 Task: Set the scaling mode for the video scaling filter to "Experimental".
Action: Mouse moved to (121, 12)
Screenshot: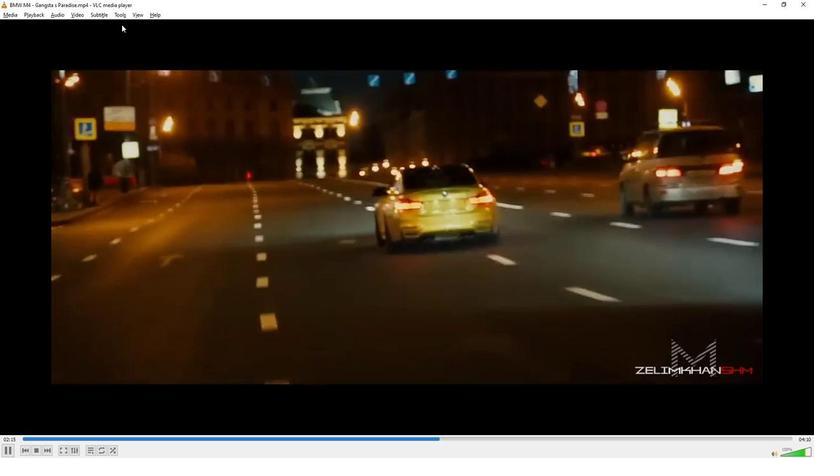 
Action: Mouse pressed left at (121, 12)
Screenshot: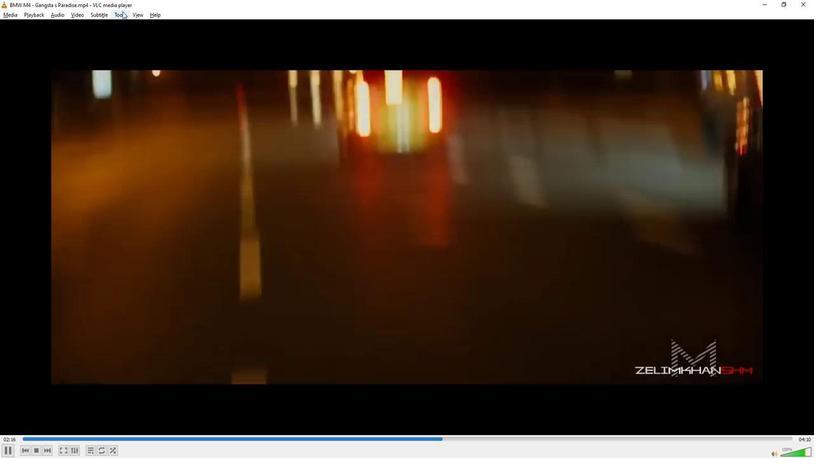 
Action: Mouse moved to (131, 114)
Screenshot: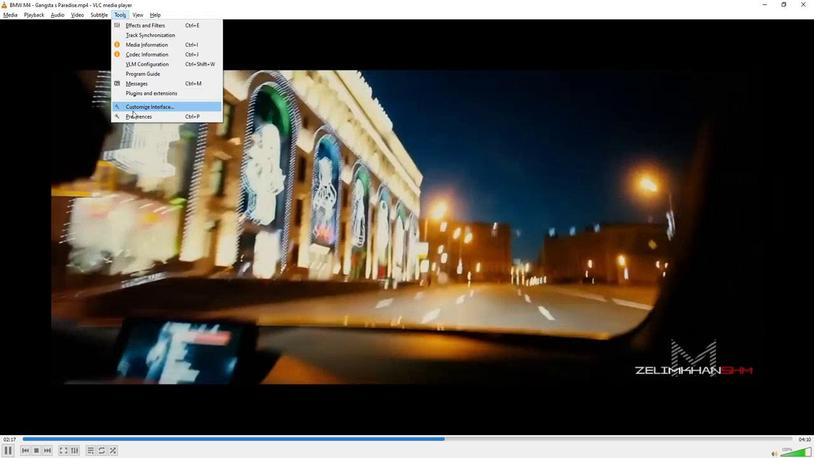 
Action: Mouse pressed left at (131, 114)
Screenshot: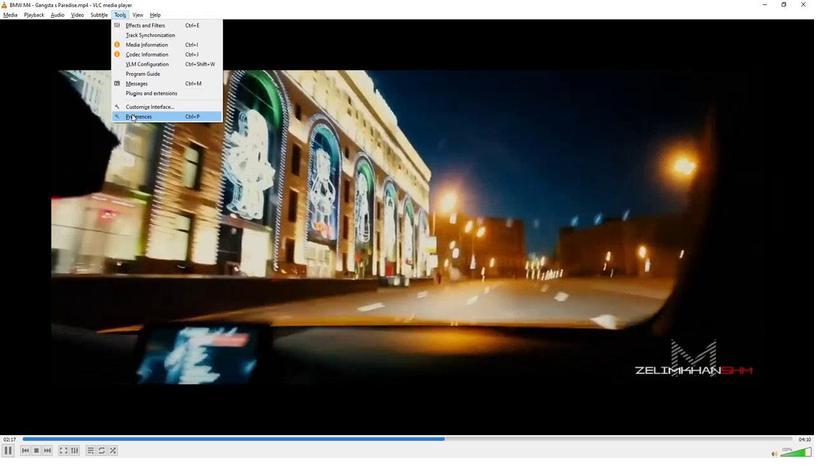 
Action: Mouse moved to (178, 359)
Screenshot: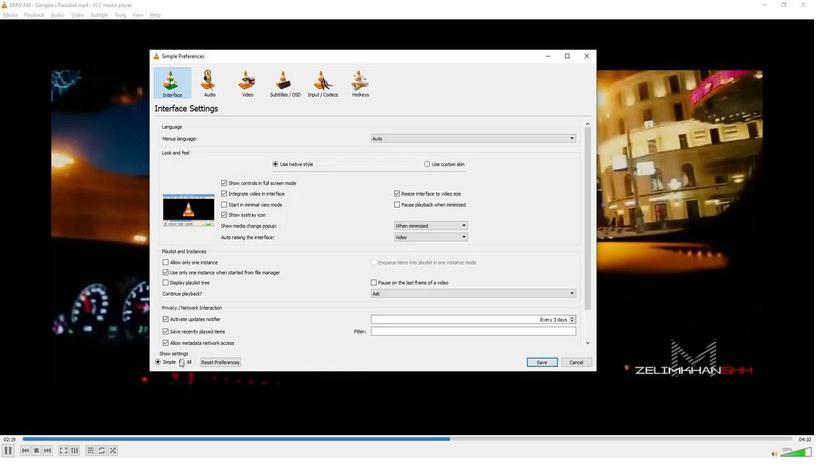 
Action: Mouse pressed left at (178, 359)
Screenshot: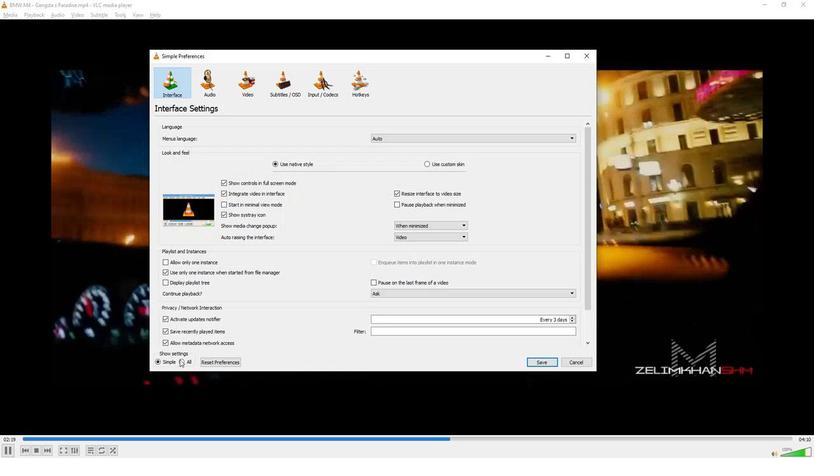 
Action: Mouse moved to (177, 274)
Screenshot: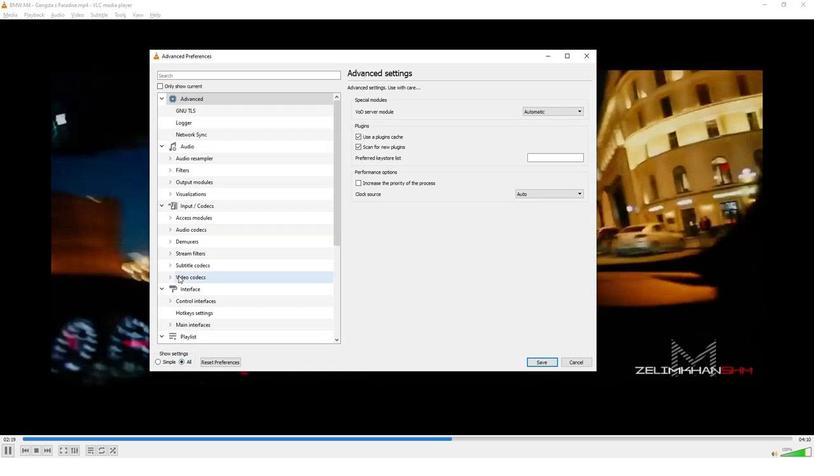 
Action: Mouse scrolled (177, 273) with delta (0, 0)
Screenshot: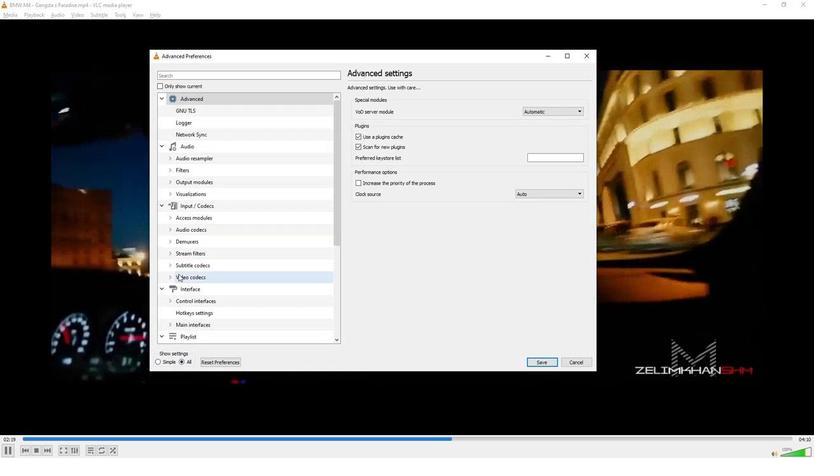 
Action: Mouse moved to (176, 274)
Screenshot: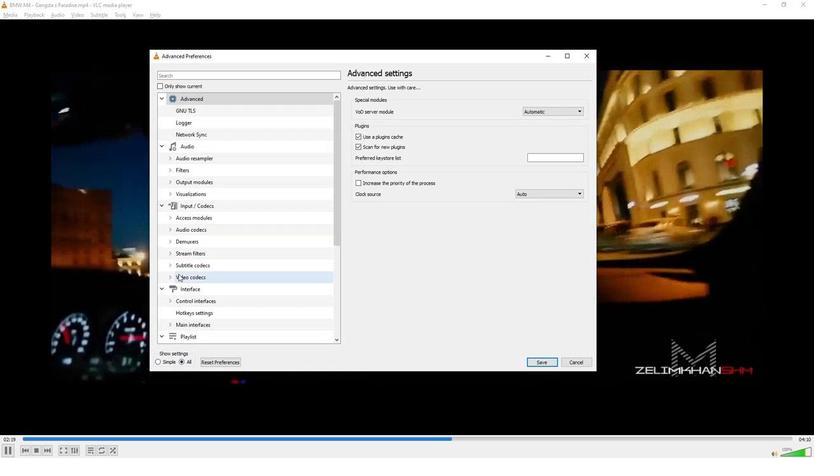 
Action: Mouse scrolled (176, 273) with delta (0, 0)
Screenshot: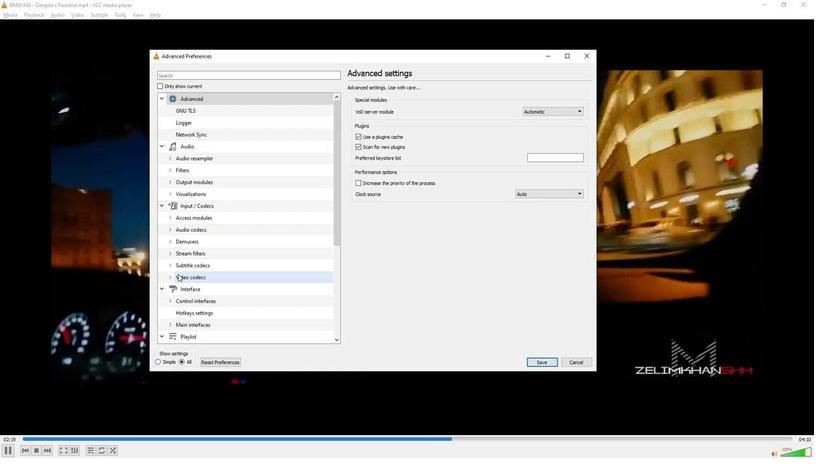 
Action: Mouse moved to (176, 274)
Screenshot: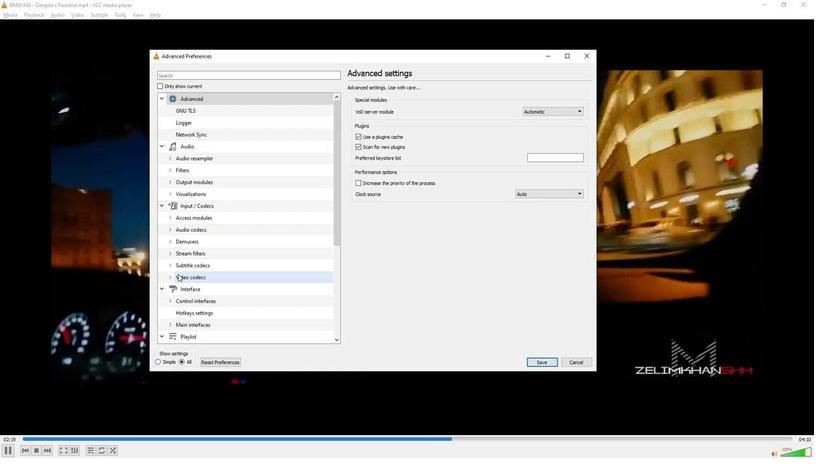 
Action: Mouse scrolled (176, 273) with delta (0, 0)
Screenshot: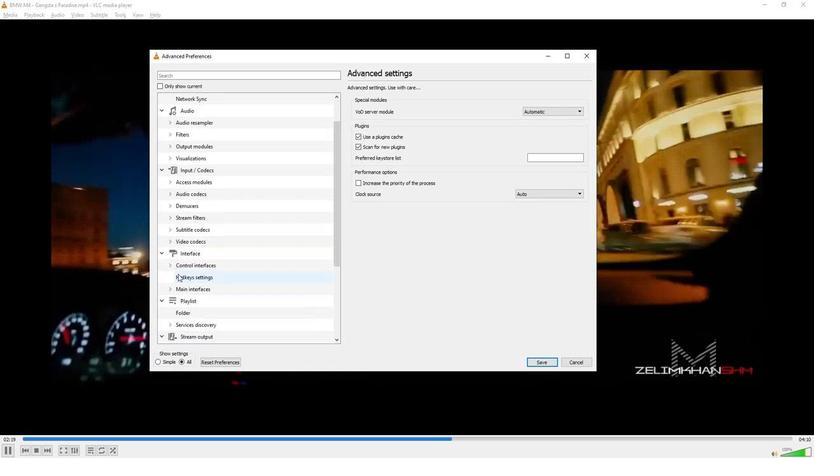 
Action: Mouse moved to (176, 274)
Screenshot: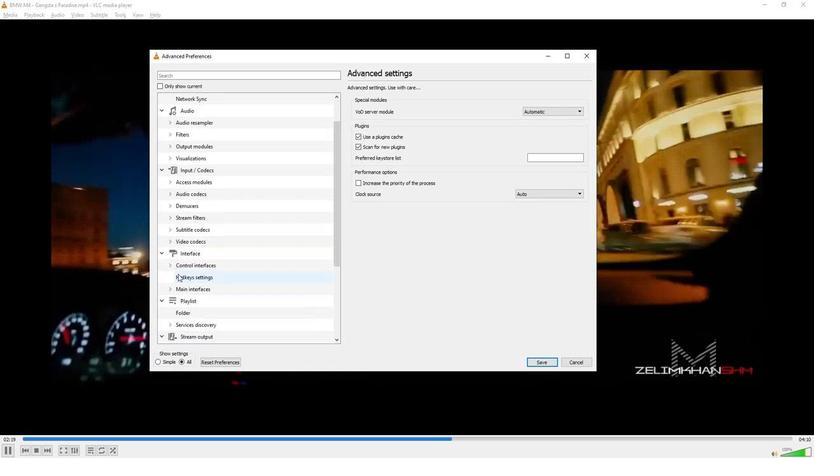 
Action: Mouse scrolled (176, 273) with delta (0, 0)
Screenshot: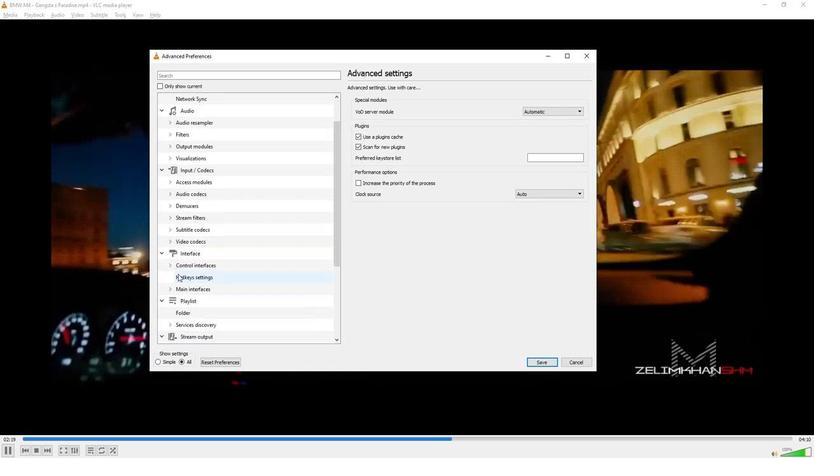
Action: Mouse scrolled (176, 273) with delta (0, 0)
Screenshot: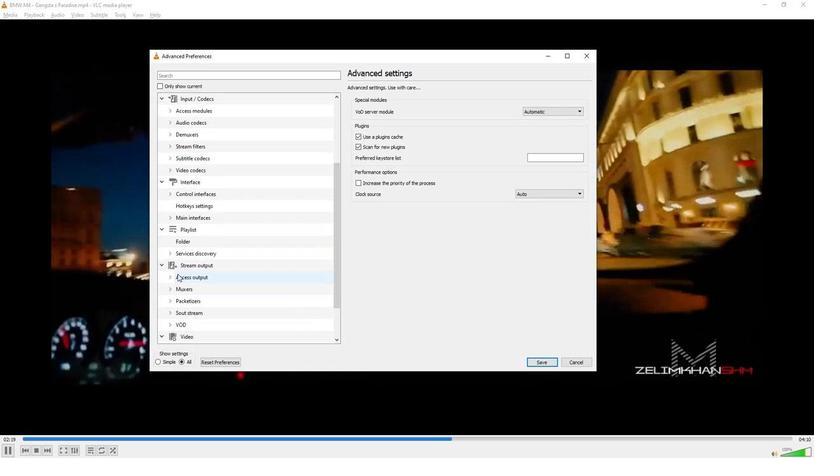 
Action: Mouse scrolled (176, 273) with delta (0, 0)
Screenshot: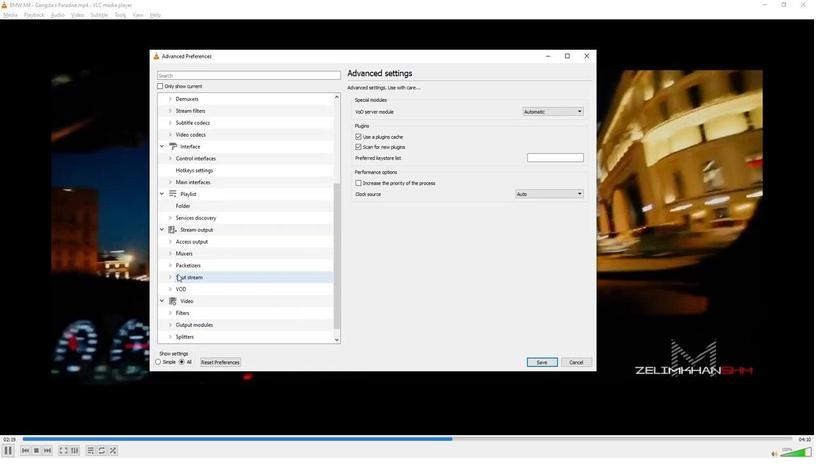 
Action: Mouse scrolled (176, 273) with delta (0, 0)
Screenshot: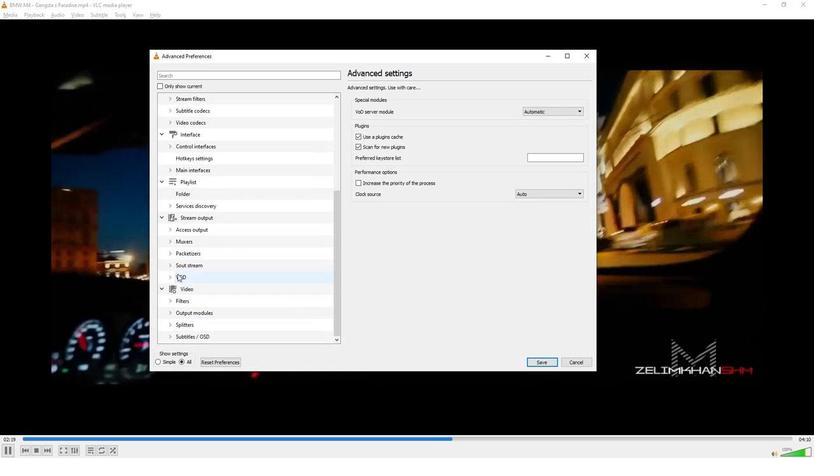 
Action: Mouse moved to (168, 301)
Screenshot: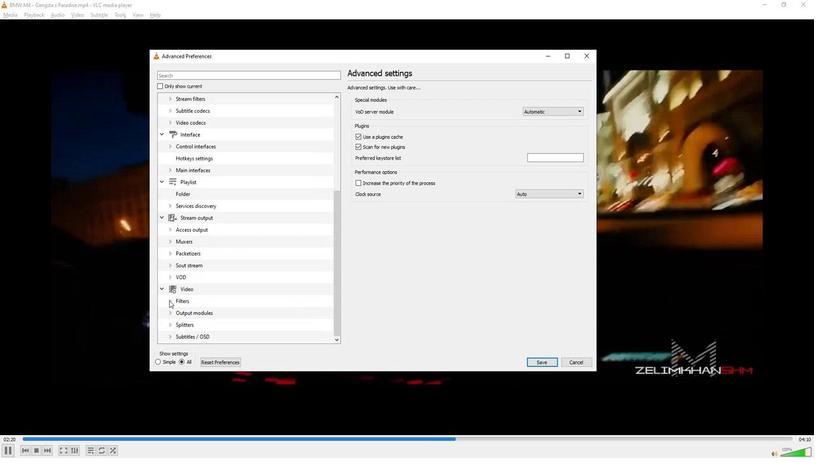 
Action: Mouse pressed left at (168, 301)
Screenshot: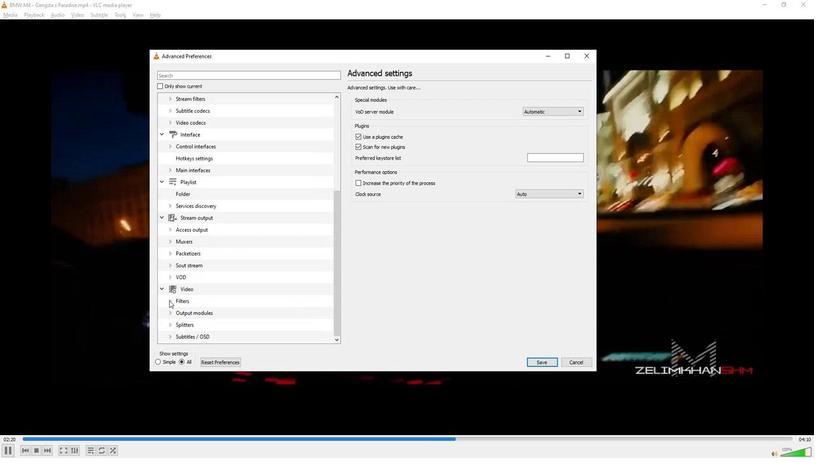 
Action: Mouse moved to (173, 301)
Screenshot: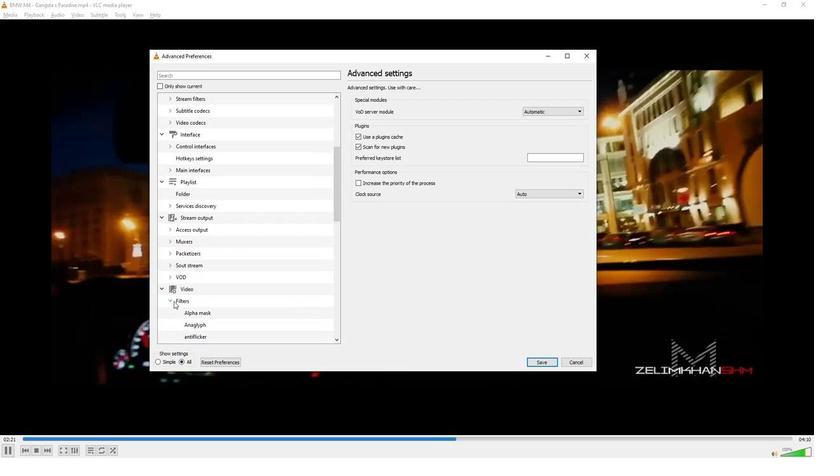 
Action: Mouse scrolled (173, 300) with delta (0, 0)
Screenshot: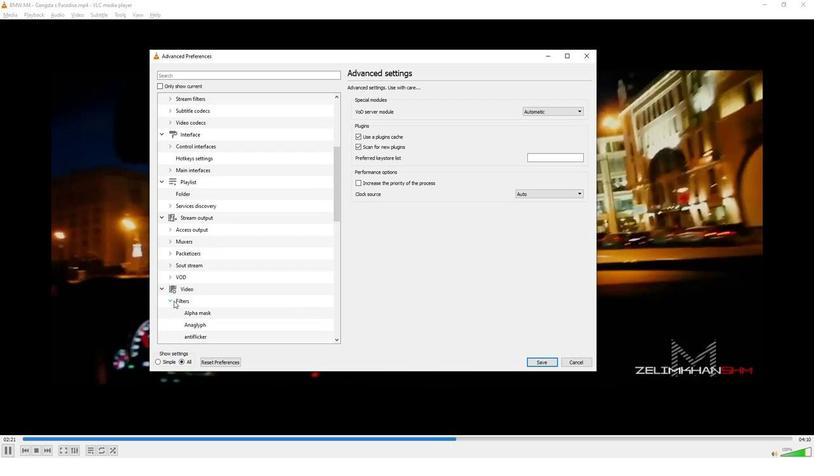 
Action: Mouse scrolled (173, 300) with delta (0, 0)
Screenshot: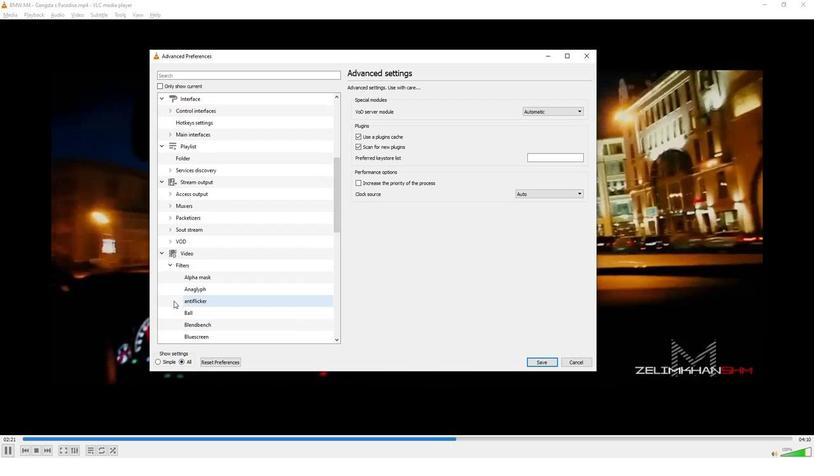 
Action: Mouse scrolled (173, 300) with delta (0, 0)
Screenshot: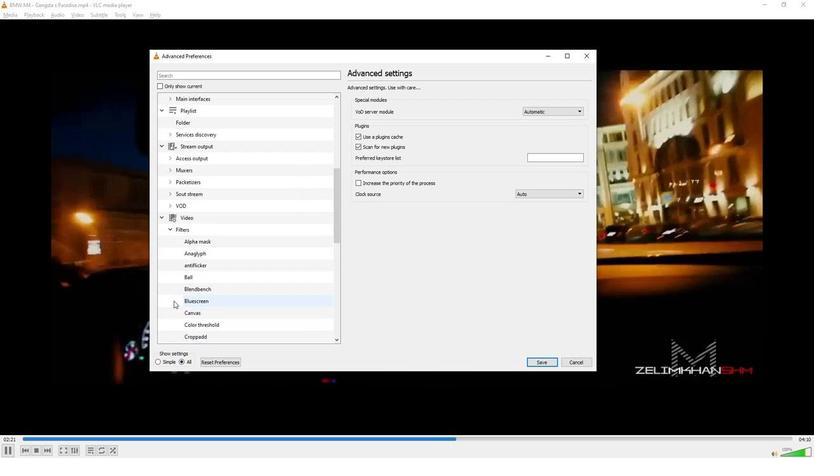 
Action: Mouse scrolled (173, 300) with delta (0, 0)
Screenshot: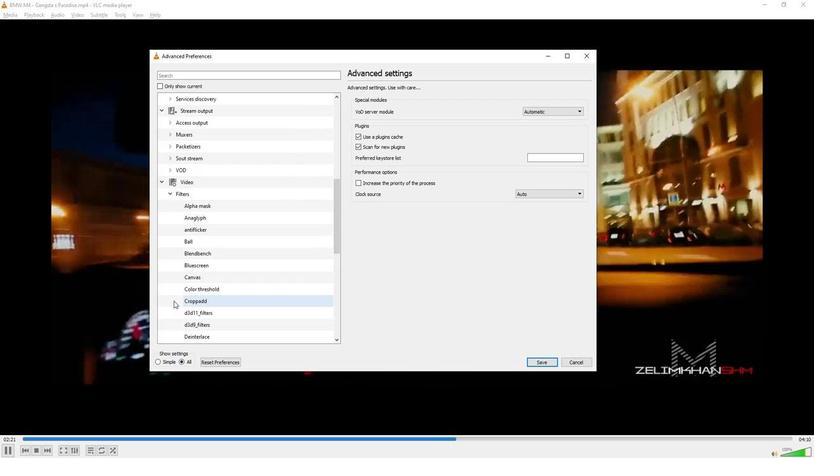 
Action: Mouse scrolled (173, 300) with delta (0, 0)
Screenshot: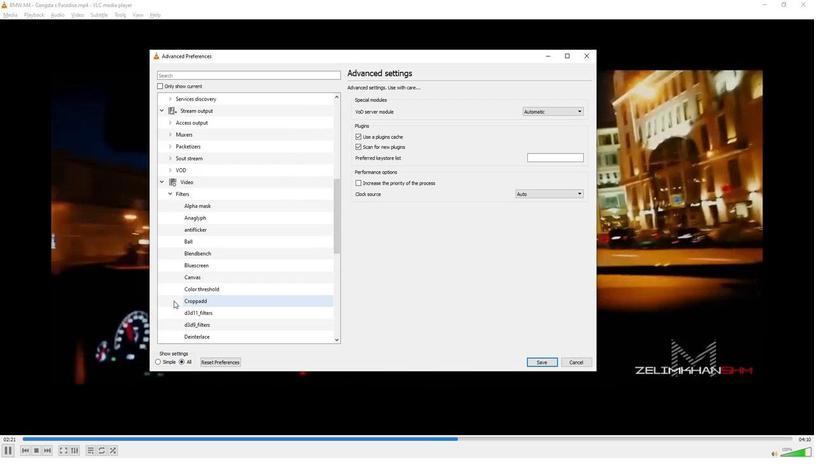 
Action: Mouse scrolled (173, 300) with delta (0, 0)
Screenshot: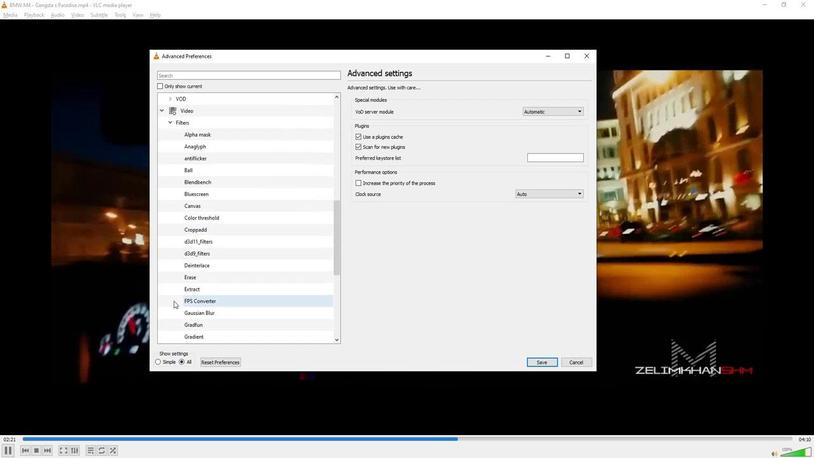 
Action: Mouse scrolled (173, 300) with delta (0, 0)
Screenshot: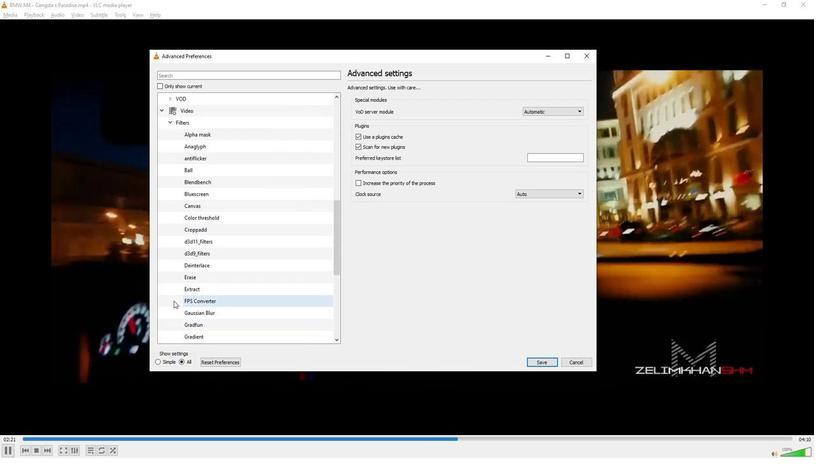 
Action: Mouse moved to (183, 316)
Screenshot: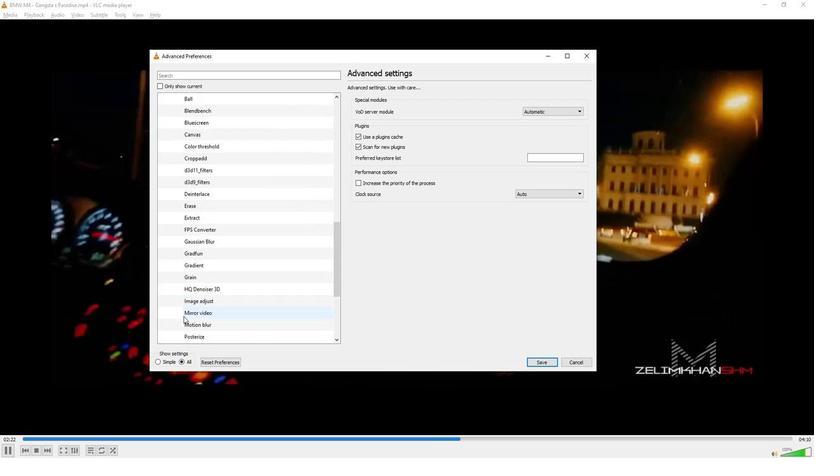 
Action: Mouse scrolled (183, 315) with delta (0, 0)
Screenshot: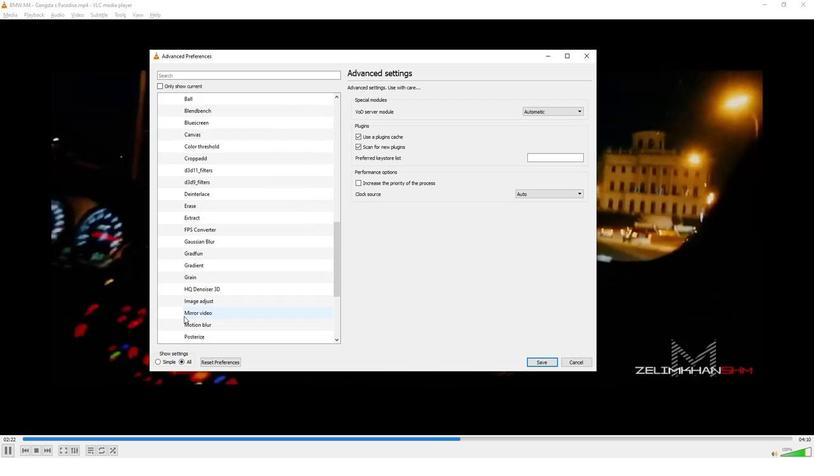 
Action: Mouse scrolled (183, 315) with delta (0, 0)
Screenshot: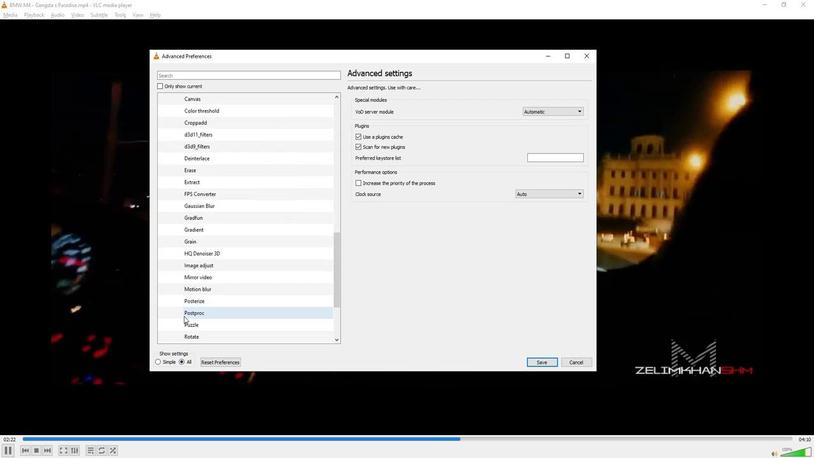 
Action: Mouse moved to (187, 323)
Screenshot: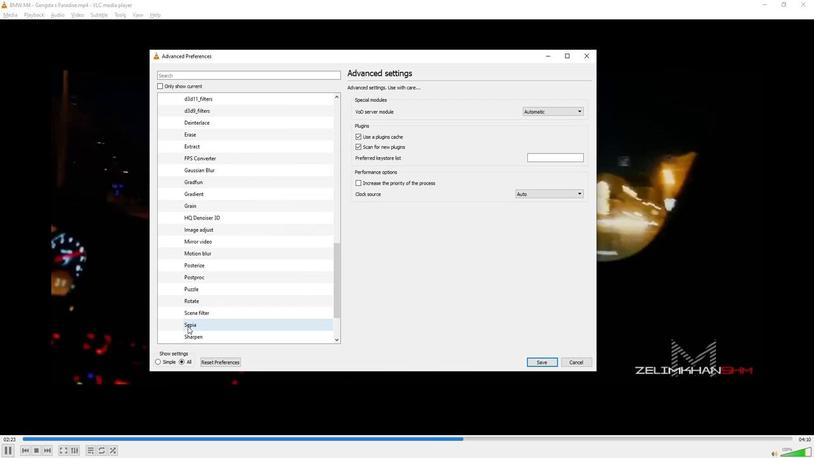 
Action: Mouse scrolled (187, 323) with delta (0, 0)
Screenshot: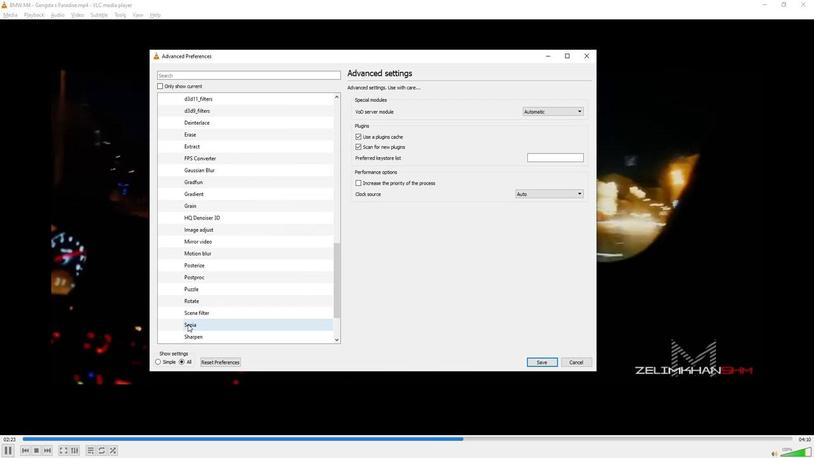
Action: Mouse moved to (191, 311)
Screenshot: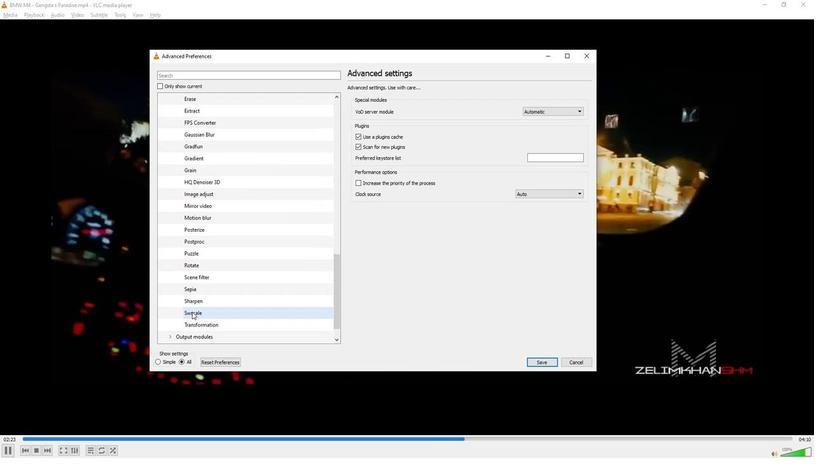 
Action: Mouse pressed left at (191, 311)
Screenshot: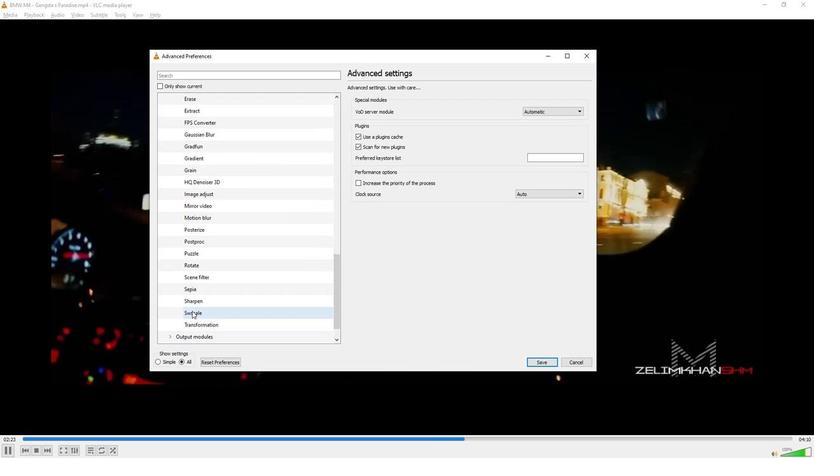 
Action: Mouse moved to (538, 99)
Screenshot: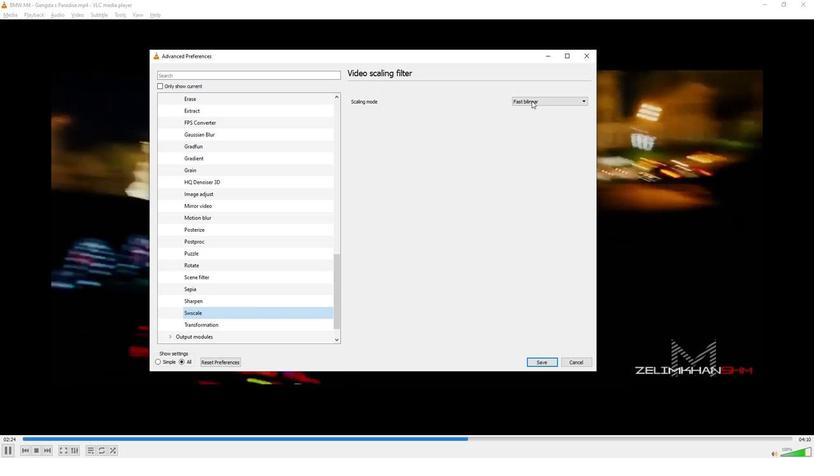 
Action: Mouse pressed left at (538, 99)
Screenshot: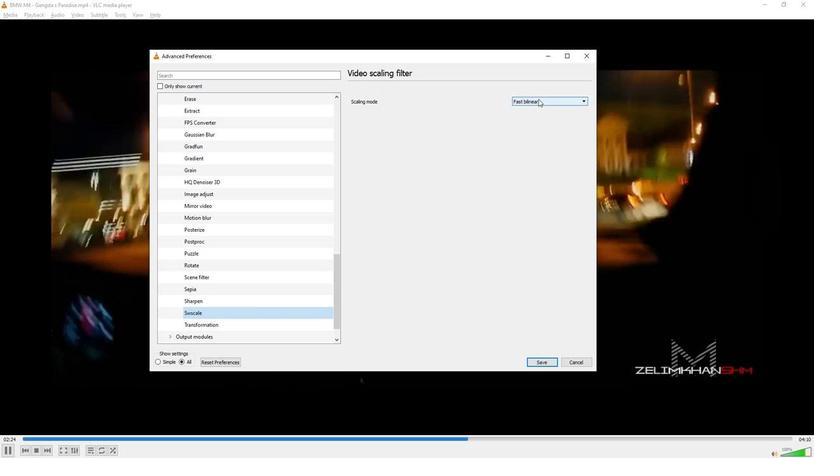 
Action: Mouse moved to (535, 124)
Screenshot: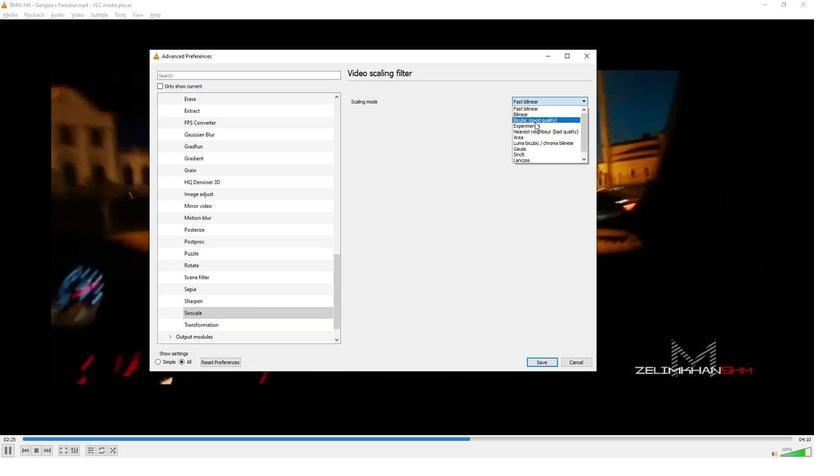 
Action: Mouse pressed left at (535, 124)
Screenshot: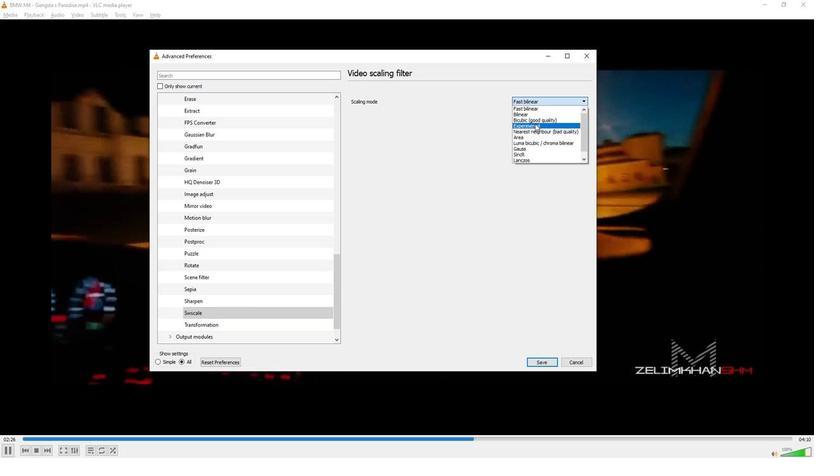 
Action: Mouse moved to (474, 140)
Screenshot: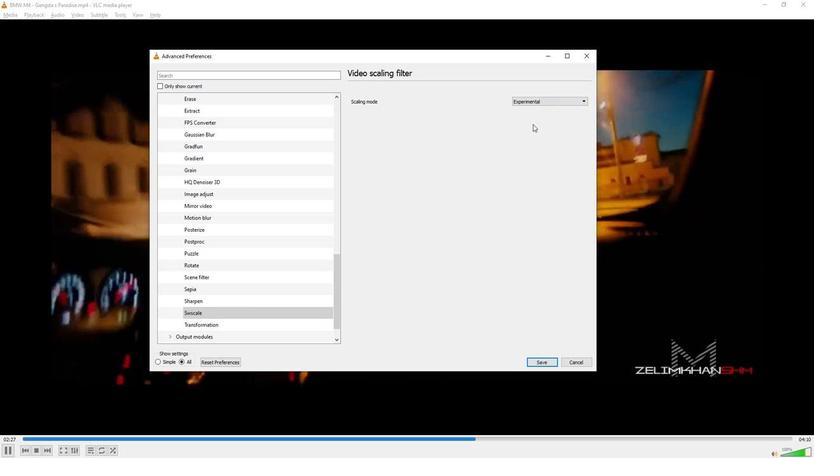 
